 Task: Add a condition where "Hours since status category closed Is One hundred" in new tickets in your groups.
Action: Mouse moved to (91, 408)
Screenshot: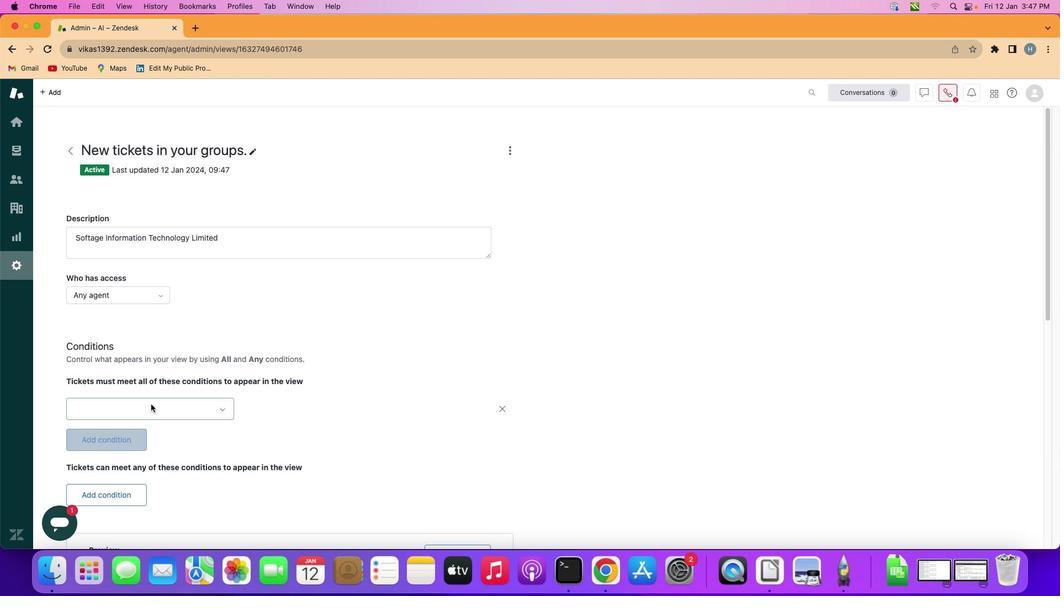 
Action: Mouse pressed left at (91, 408)
Screenshot: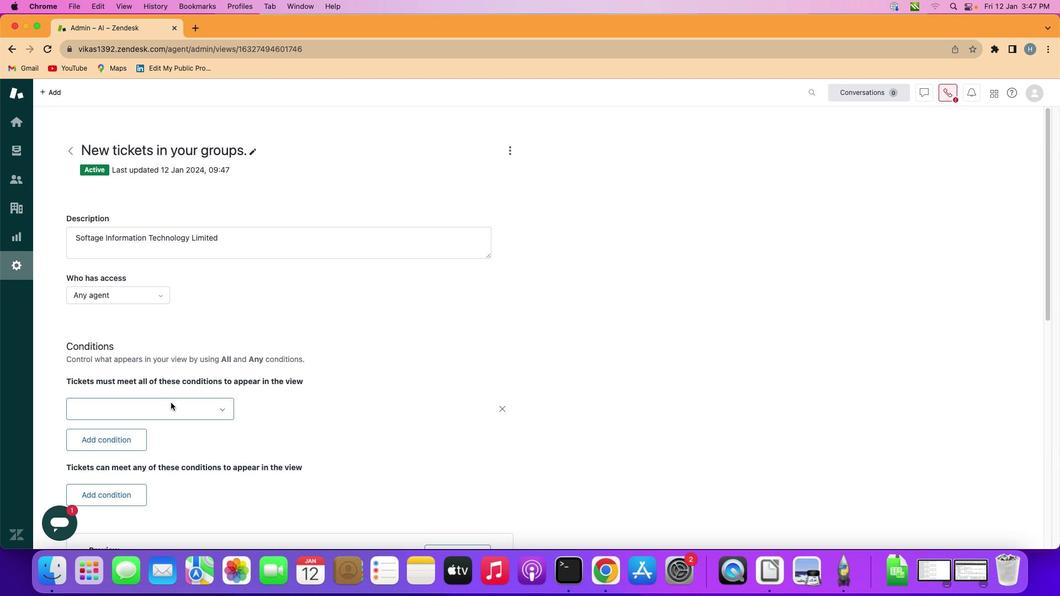 
Action: Mouse moved to (166, 398)
Screenshot: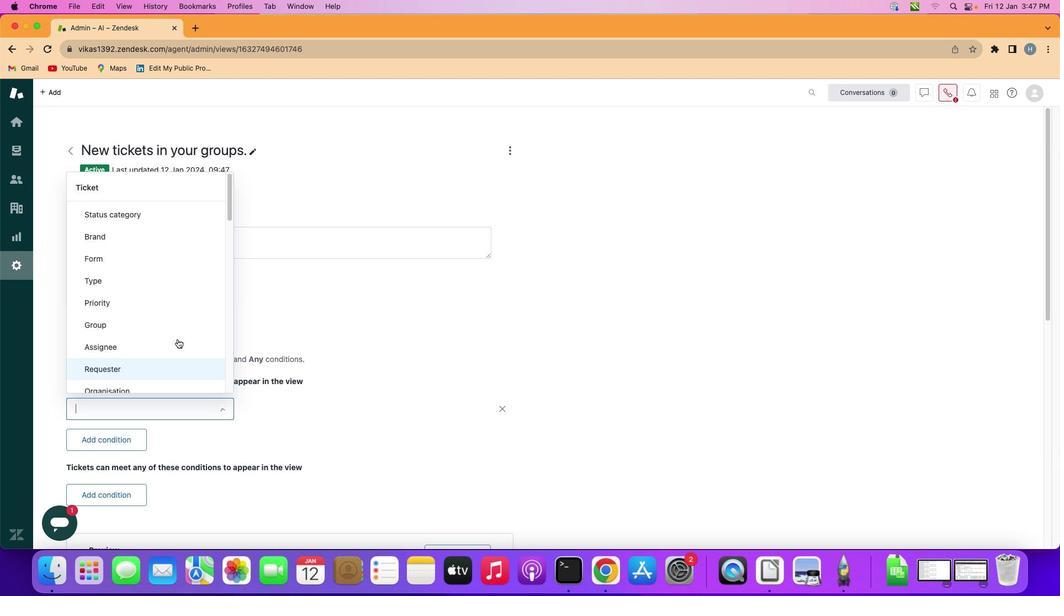 
Action: Mouse pressed left at (166, 398)
Screenshot: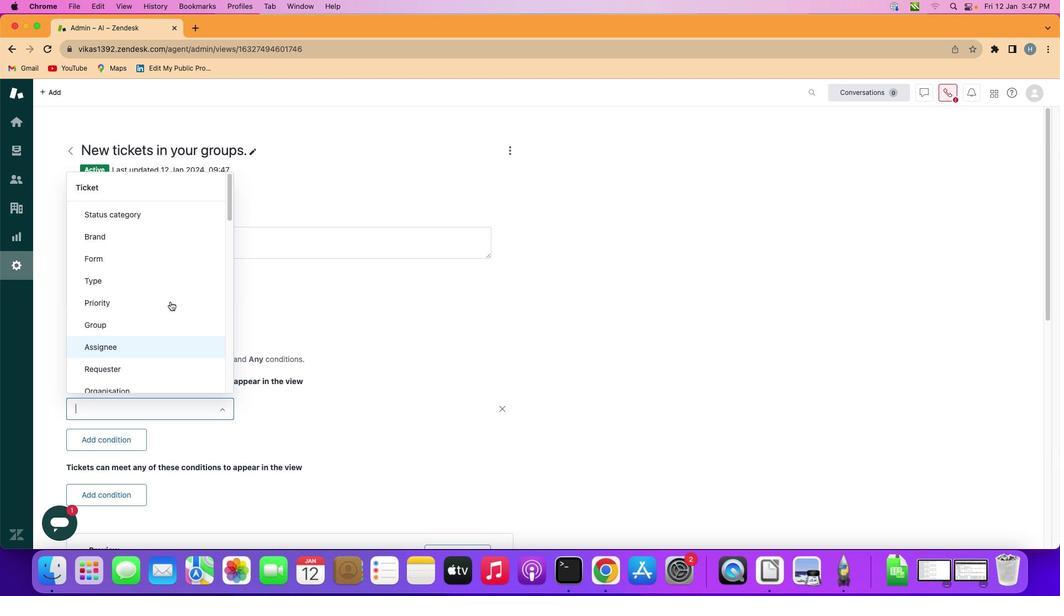
Action: Mouse moved to (152, 270)
Screenshot: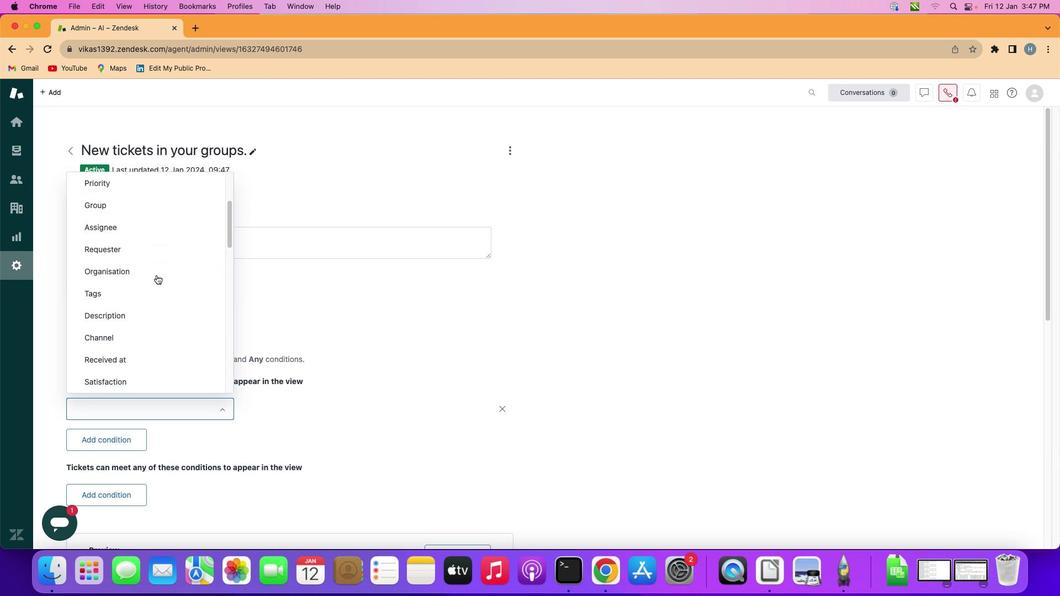 
Action: Mouse scrolled (152, 270) with delta (-3, -4)
Screenshot: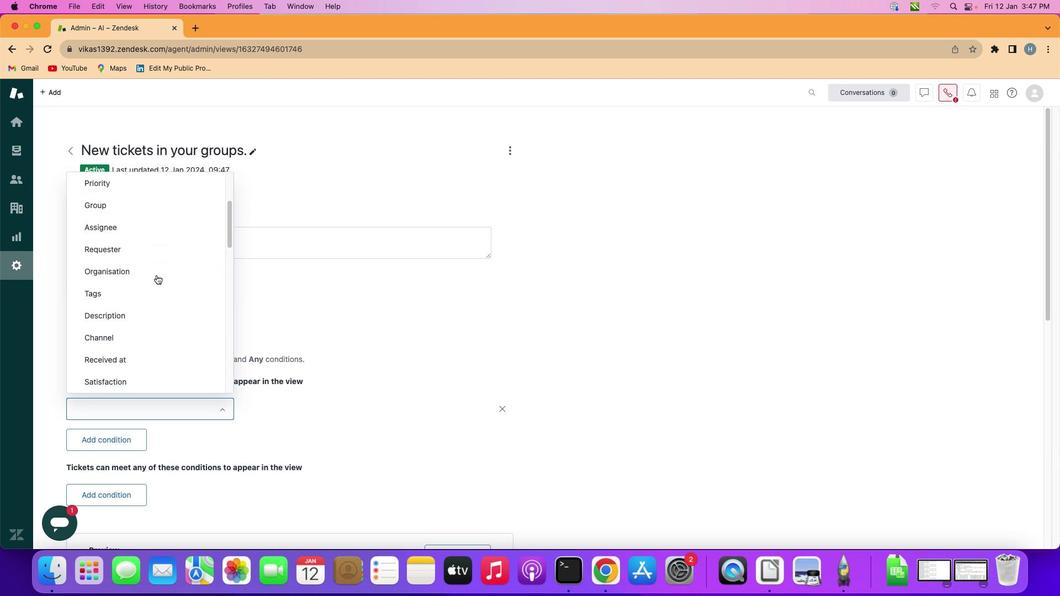 
Action: Mouse moved to (152, 270)
Screenshot: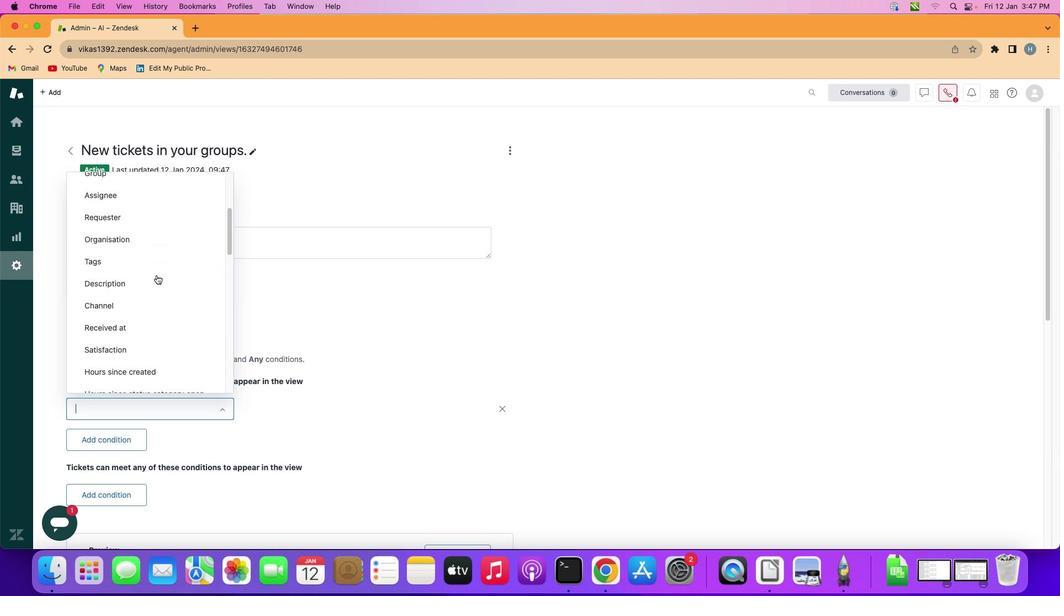 
Action: Mouse scrolled (152, 270) with delta (-3, -4)
Screenshot: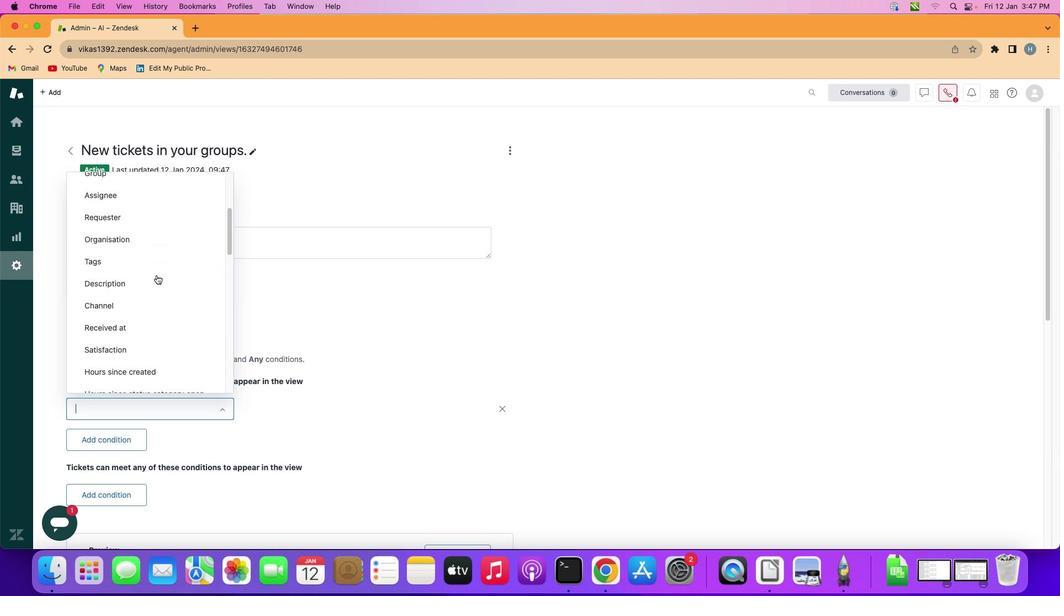 
Action: Mouse moved to (152, 271)
Screenshot: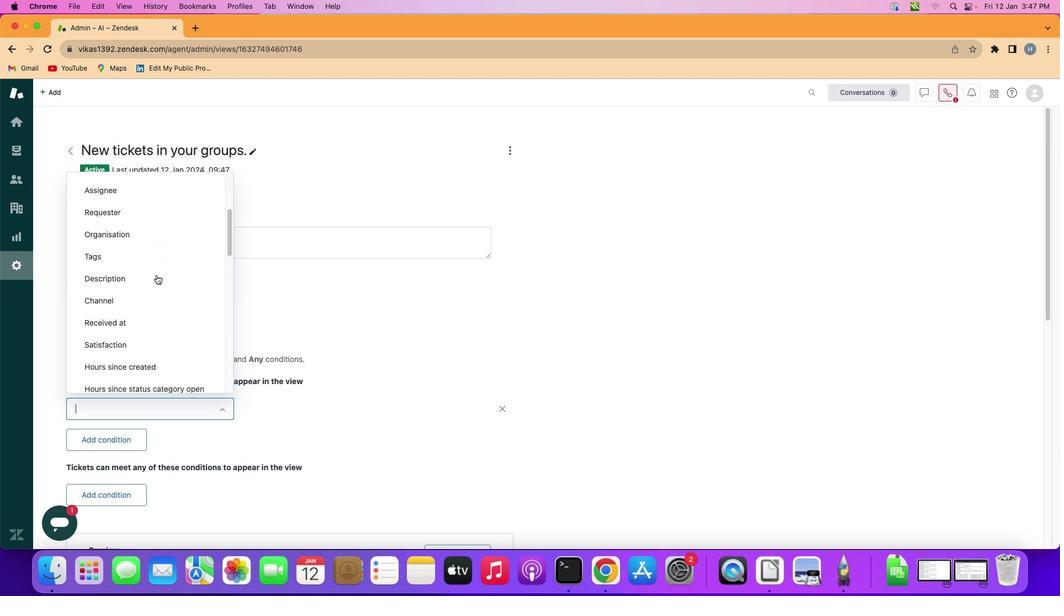 
Action: Mouse scrolled (152, 271) with delta (-3, -4)
Screenshot: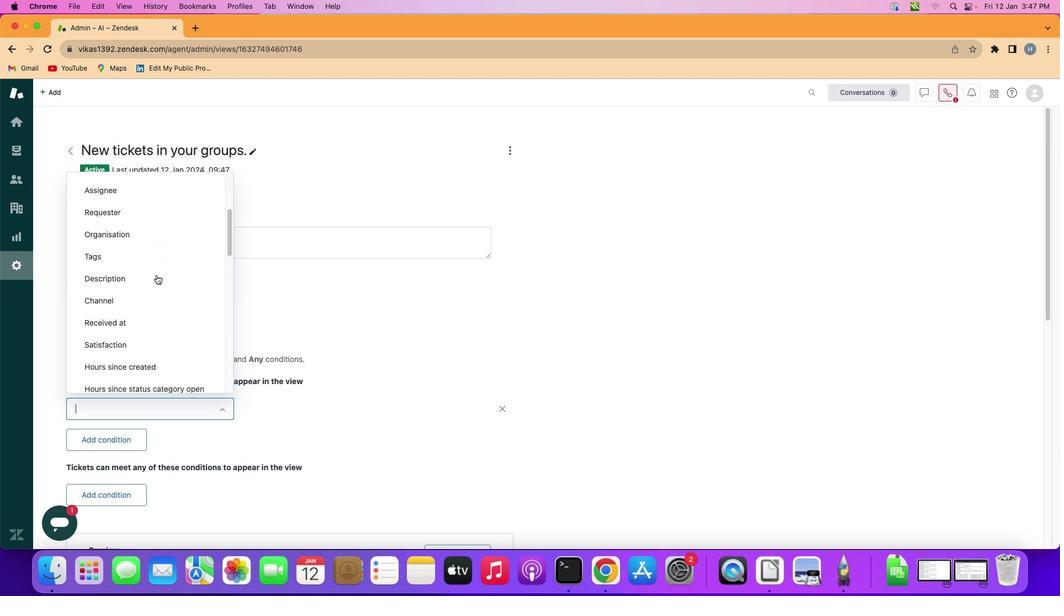 
Action: Mouse scrolled (152, 271) with delta (-3, -4)
Screenshot: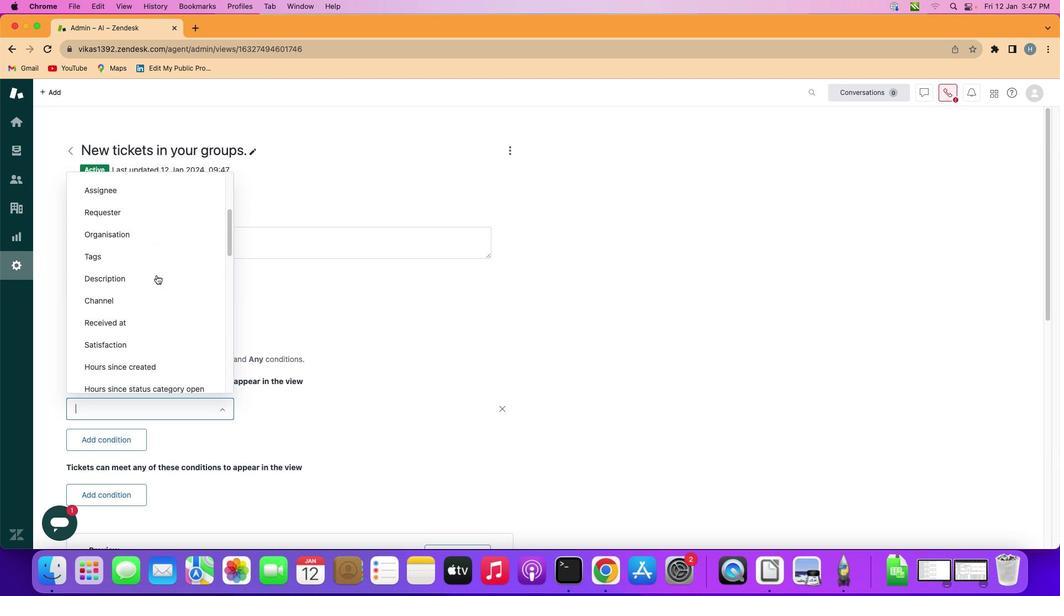 
Action: Mouse scrolled (152, 271) with delta (-3, -4)
Screenshot: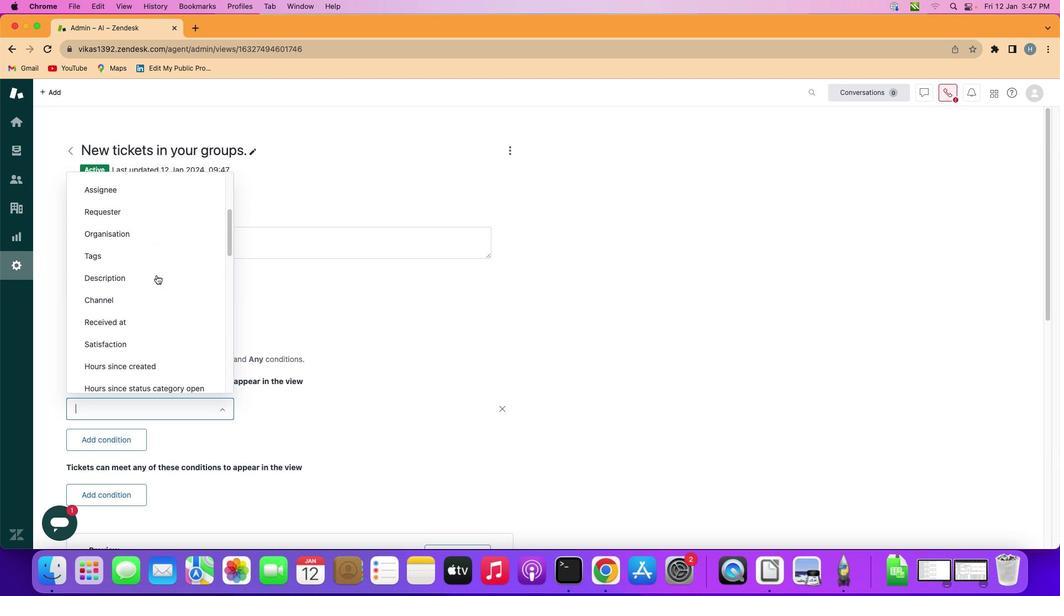 
Action: Mouse scrolled (152, 271) with delta (-3, -4)
Screenshot: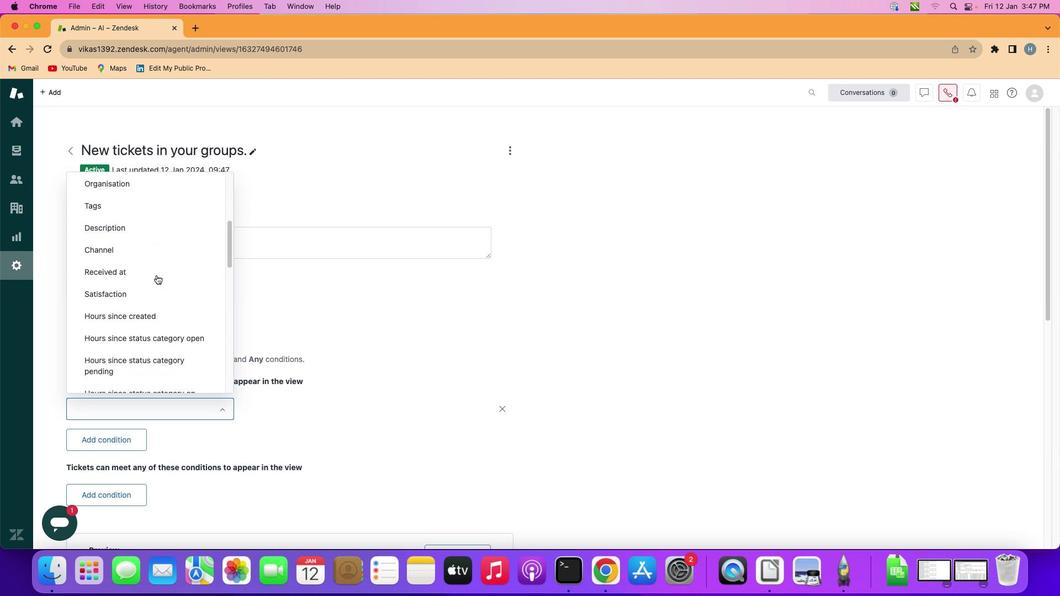 
Action: Mouse scrolled (152, 271) with delta (-3, -4)
Screenshot: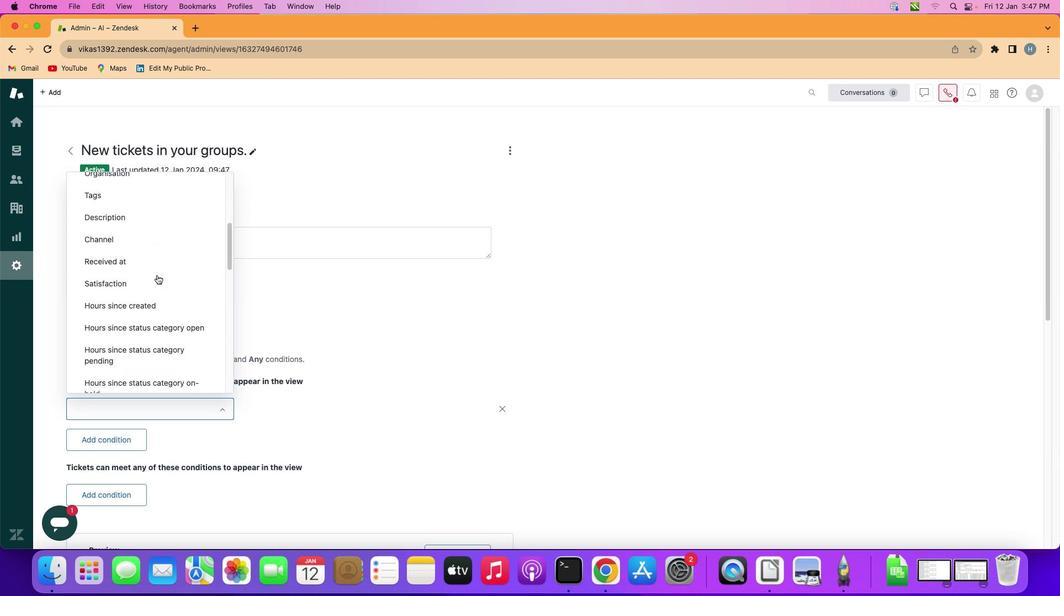 
Action: Mouse scrolled (152, 271) with delta (-3, -4)
Screenshot: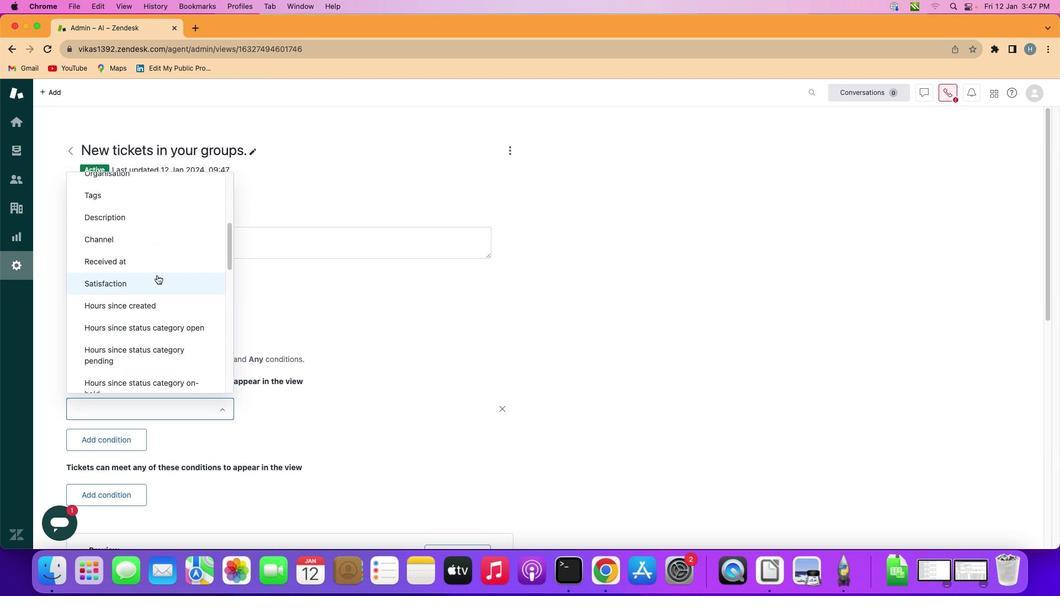 
Action: Mouse scrolled (152, 271) with delta (-3, -4)
Screenshot: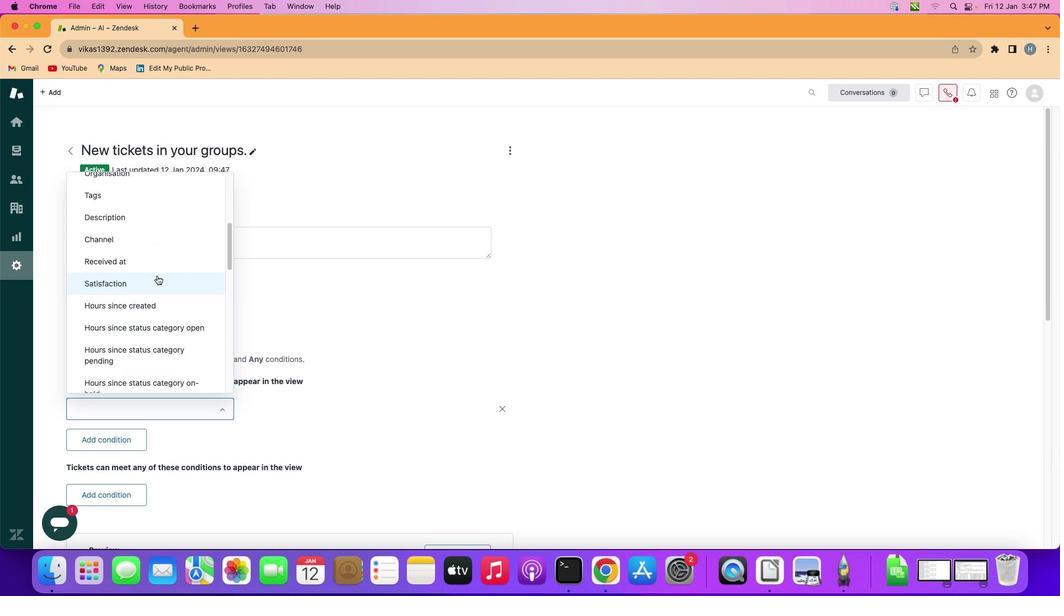 
Action: Mouse moved to (152, 271)
Screenshot: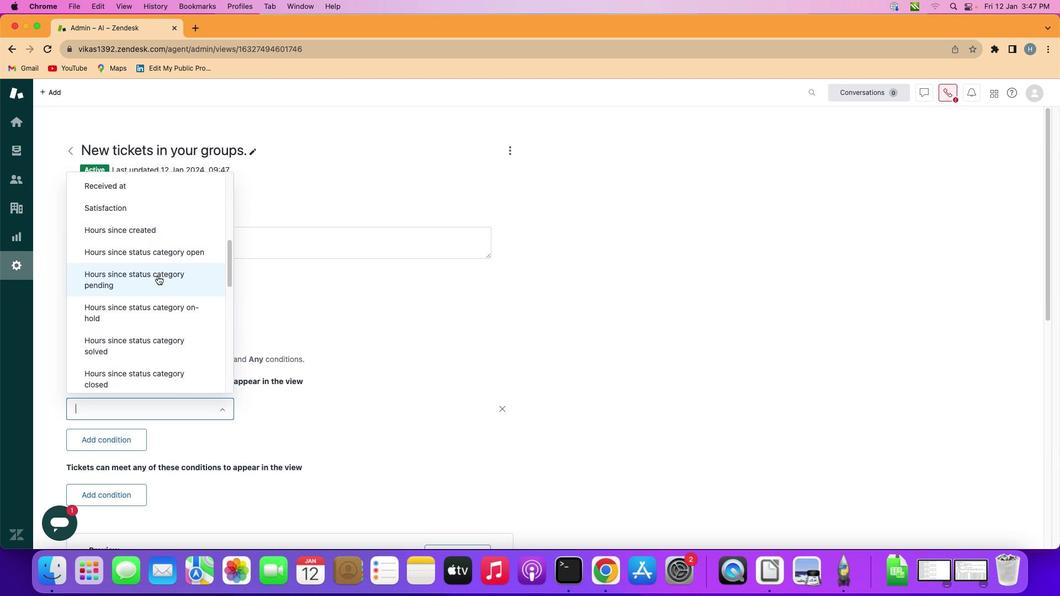 
Action: Mouse scrolled (152, 271) with delta (-3, -4)
Screenshot: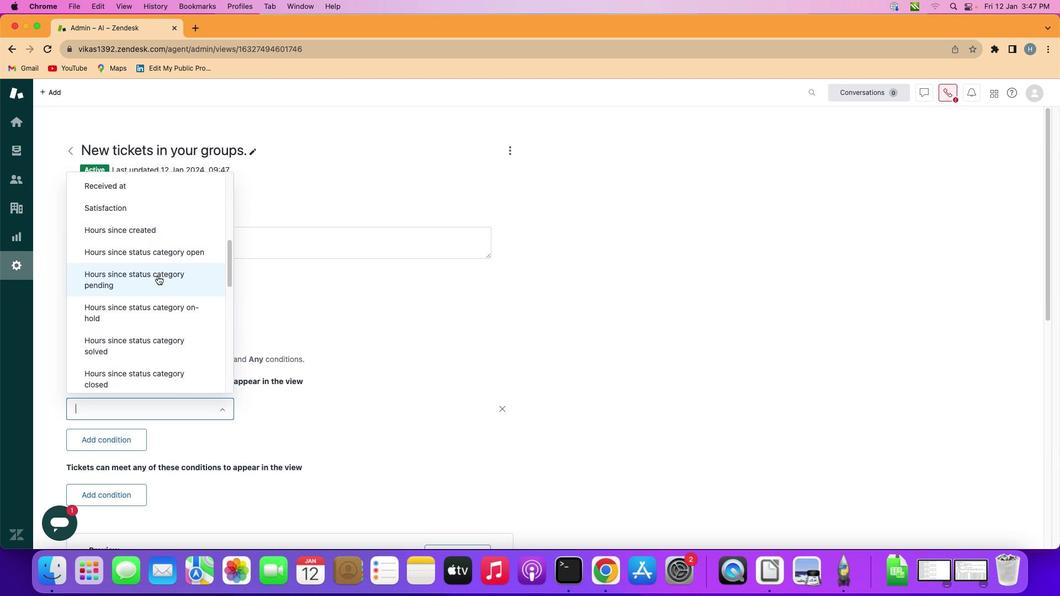 
Action: Mouse scrolled (152, 271) with delta (-3, -4)
Screenshot: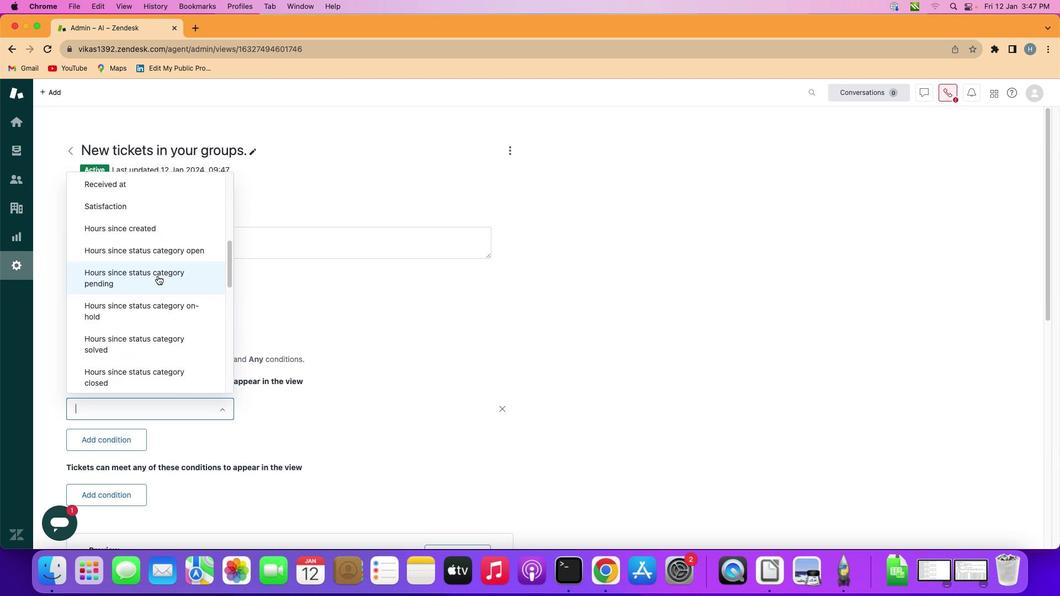 
Action: Mouse moved to (152, 271)
Screenshot: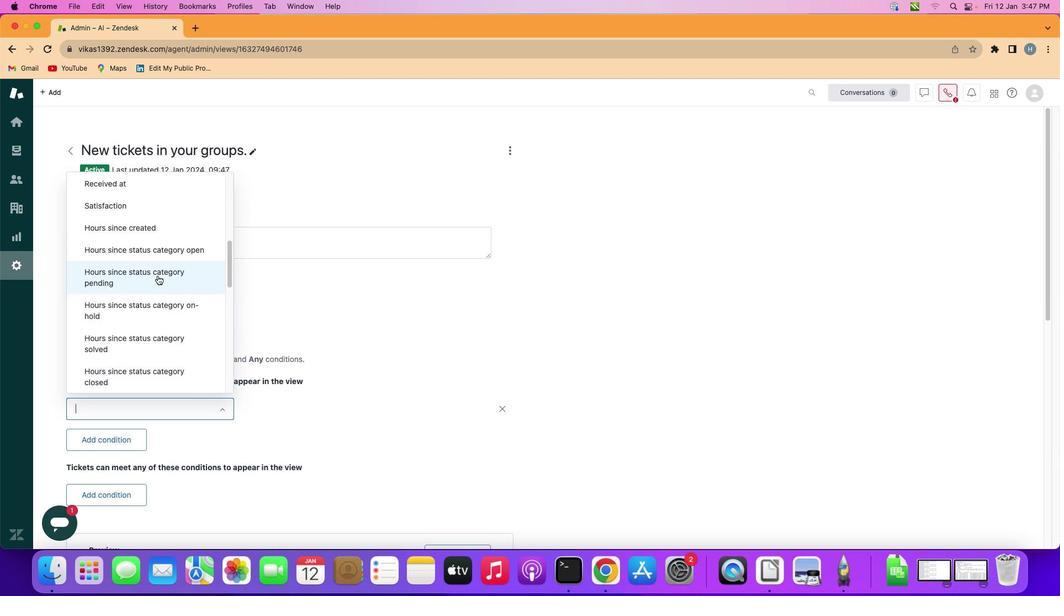 
Action: Mouse scrolled (152, 271) with delta (-3, -4)
Screenshot: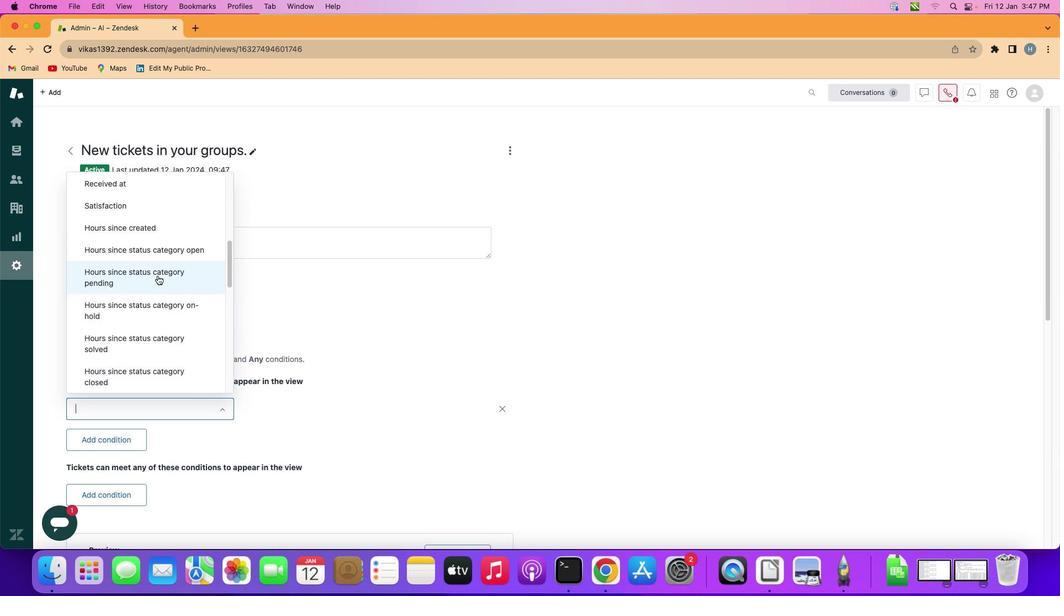 
Action: Mouse scrolled (152, 271) with delta (-3, -4)
Screenshot: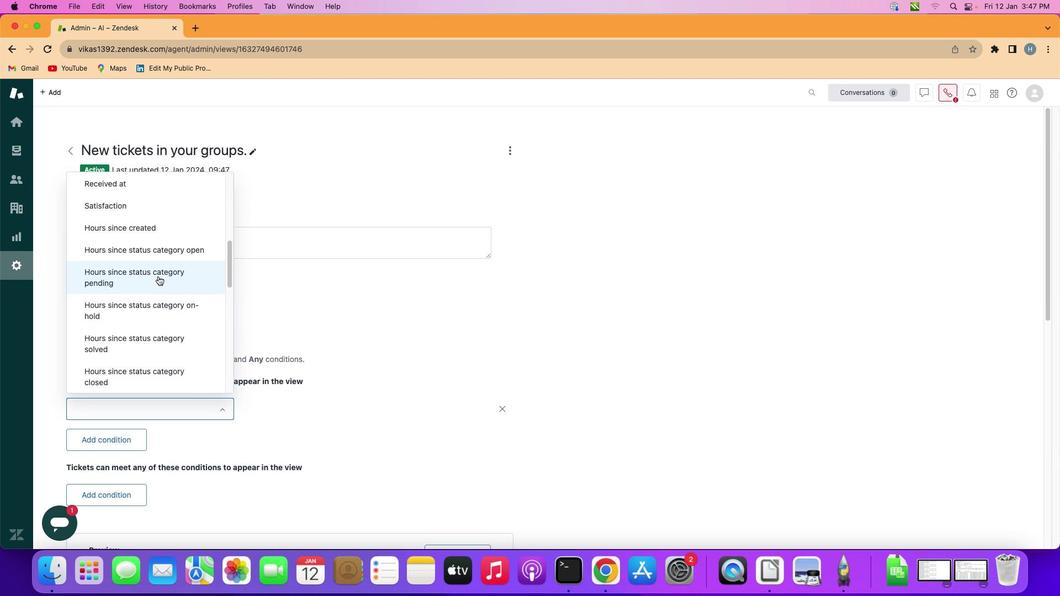 
Action: Mouse moved to (153, 271)
Screenshot: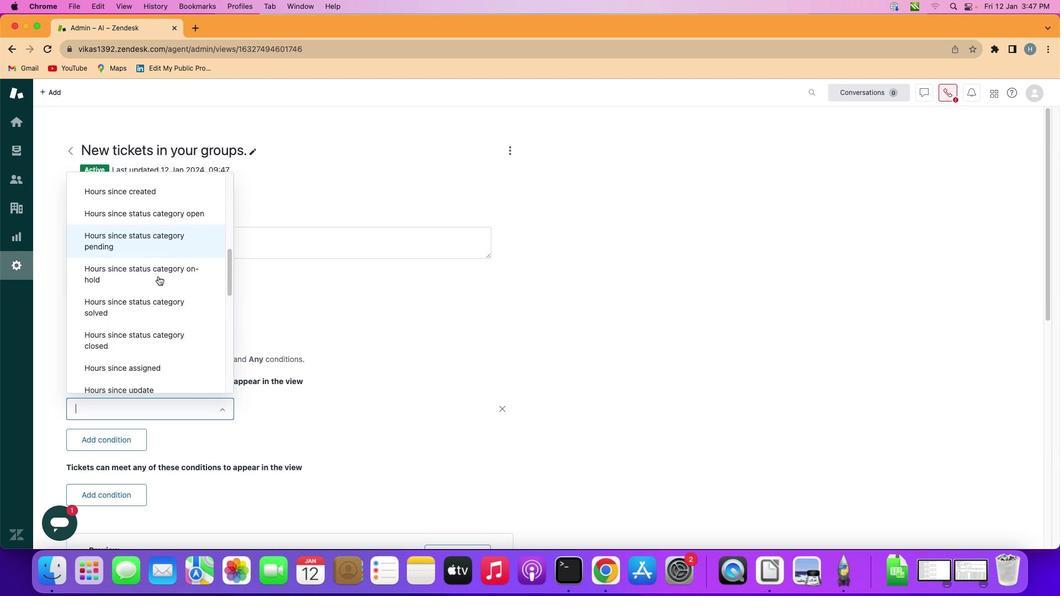 
Action: Mouse scrolled (153, 271) with delta (-3, -4)
Screenshot: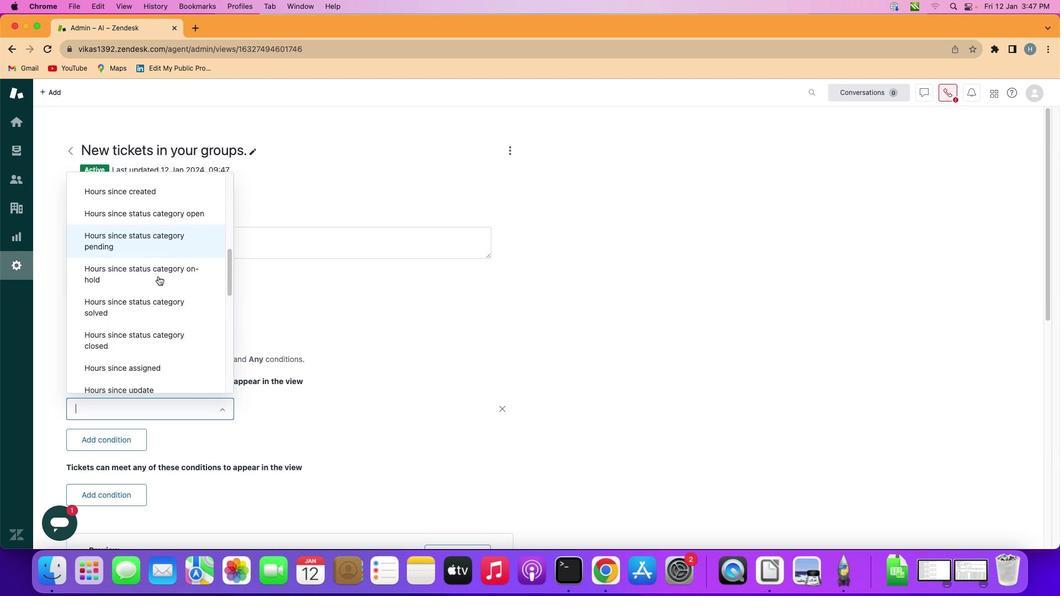 
Action: Mouse scrolled (153, 271) with delta (-3, -4)
Screenshot: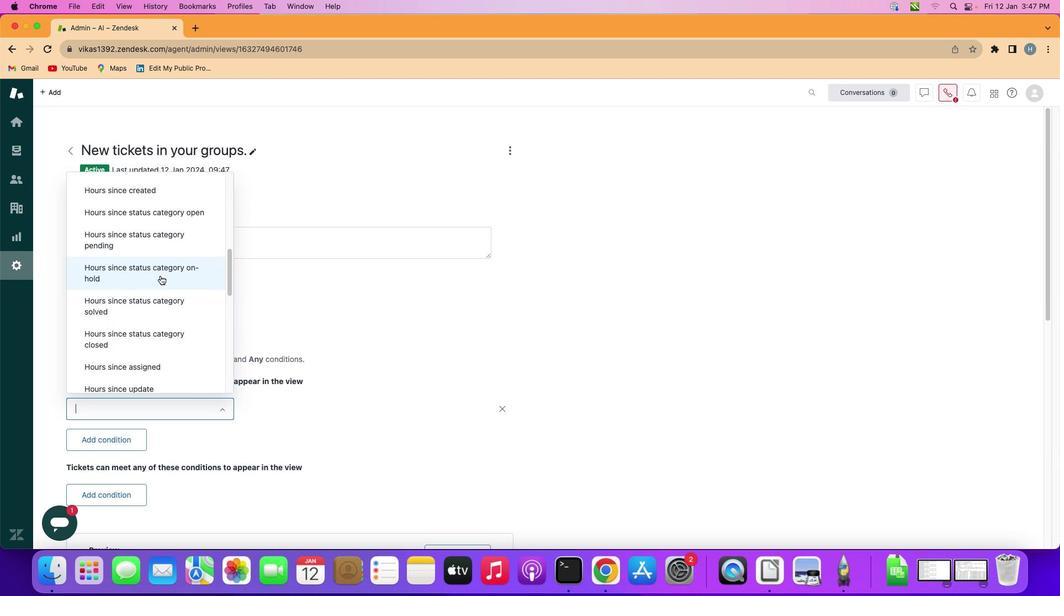 
Action: Mouse scrolled (153, 271) with delta (-3, -4)
Screenshot: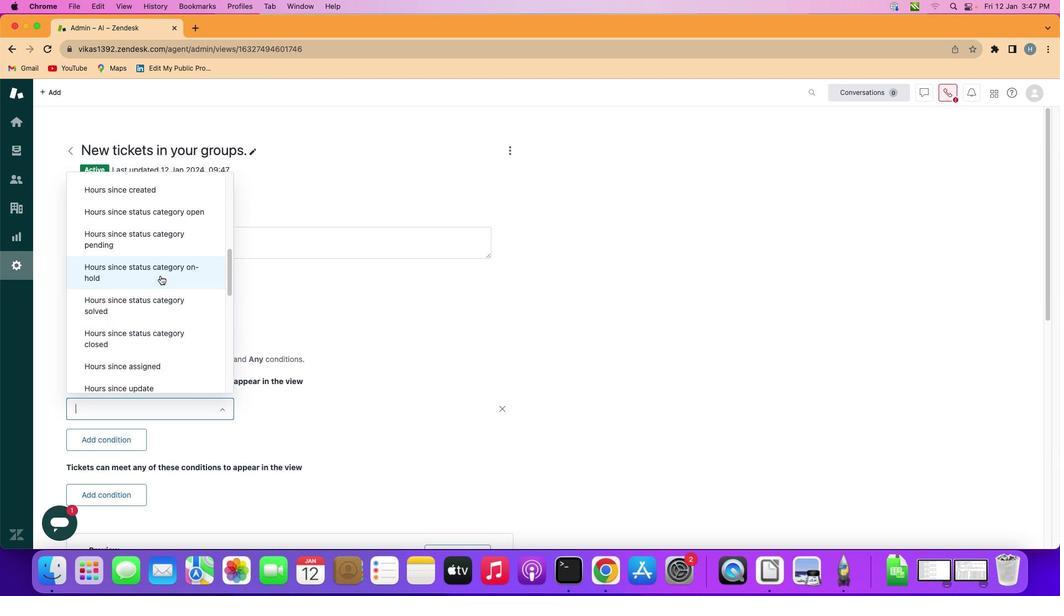 
Action: Mouse scrolled (153, 271) with delta (-3, -4)
Screenshot: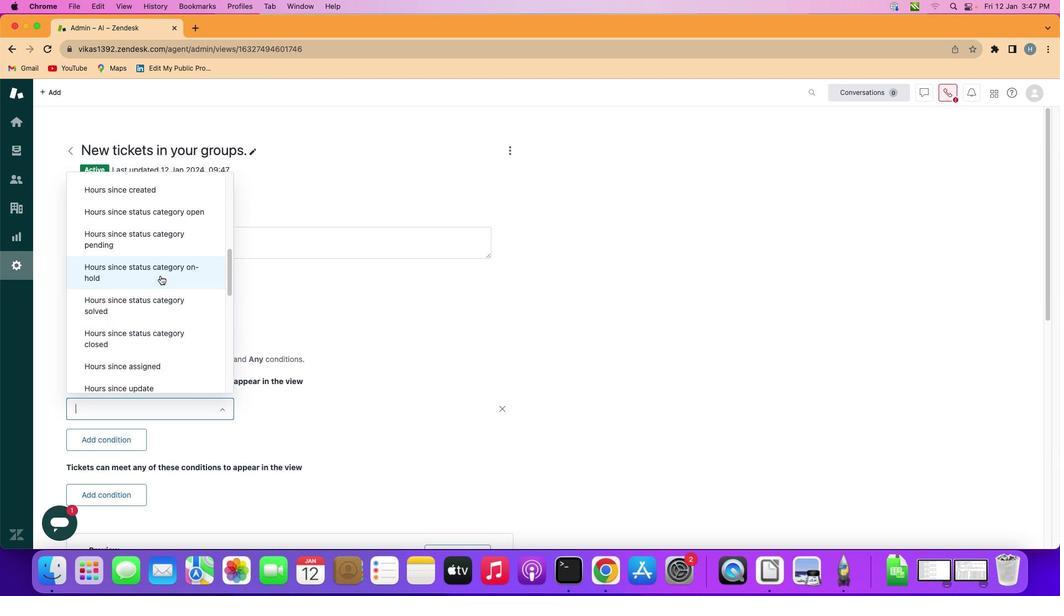 
Action: Mouse moved to (155, 271)
Screenshot: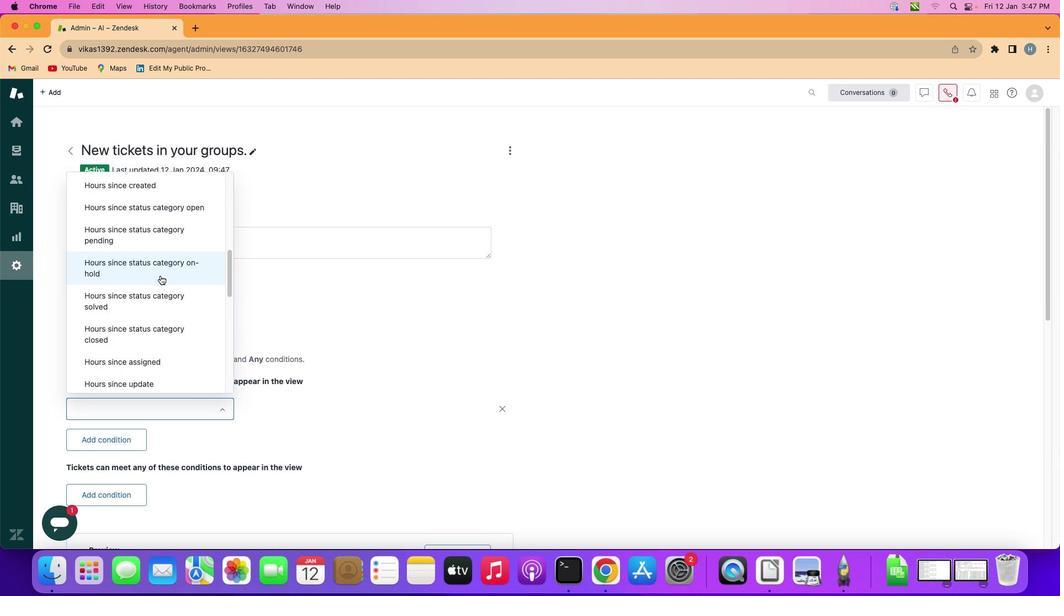 
Action: Mouse scrolled (155, 271) with delta (-3, -4)
Screenshot: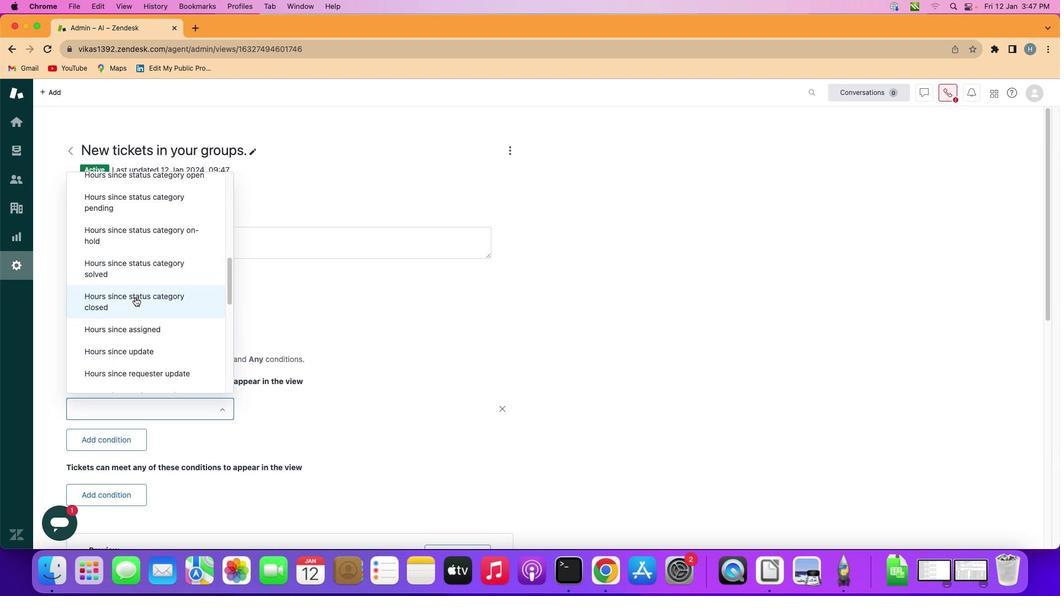 
Action: Mouse scrolled (155, 271) with delta (-3, -4)
Screenshot: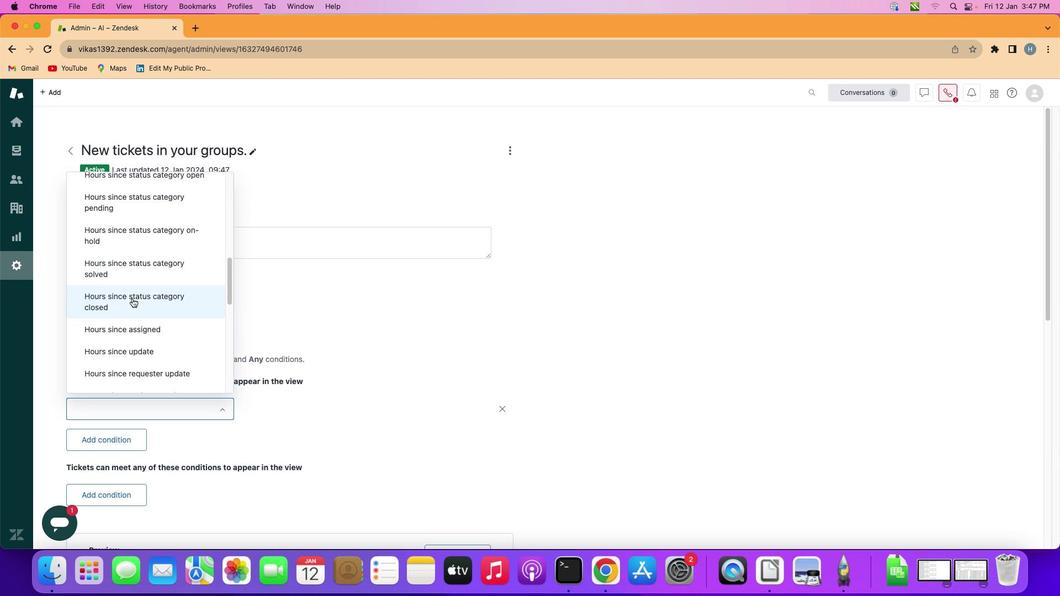 
Action: Mouse moved to (156, 271)
Screenshot: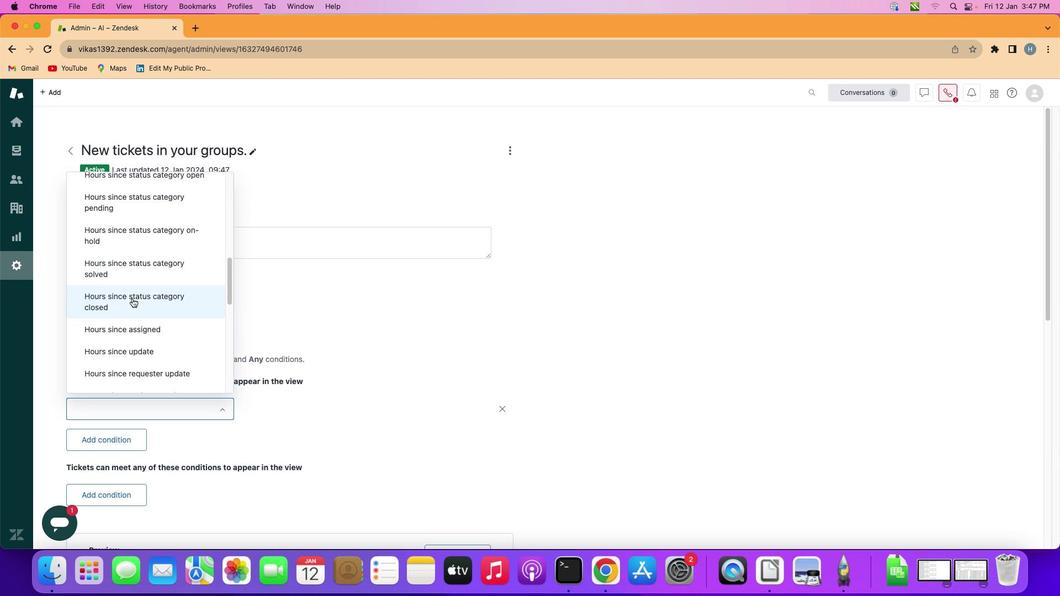 
Action: Mouse scrolled (156, 271) with delta (-3, -4)
Screenshot: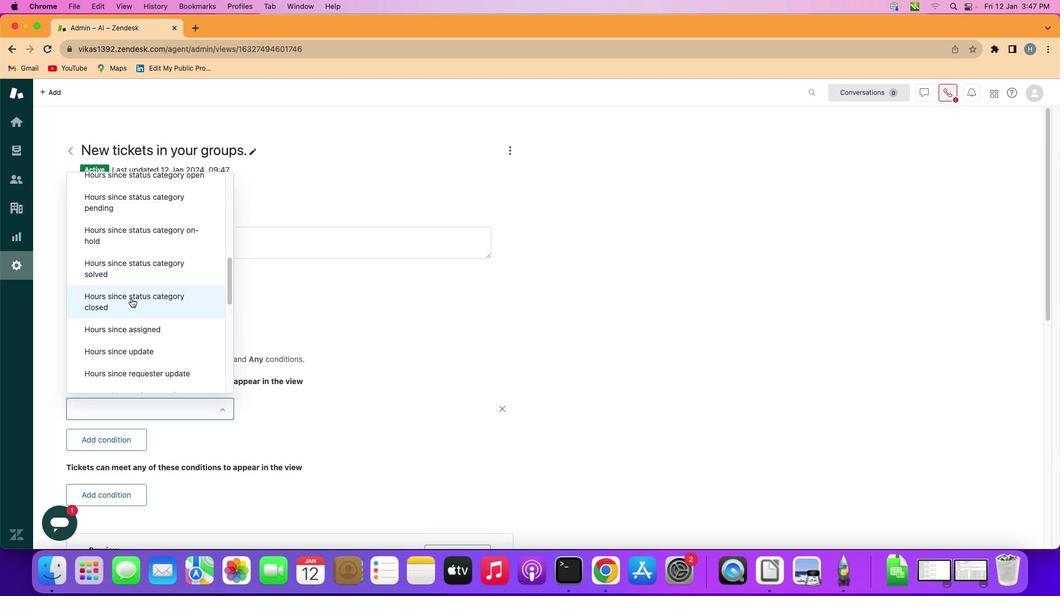 
Action: Mouse moved to (126, 293)
Screenshot: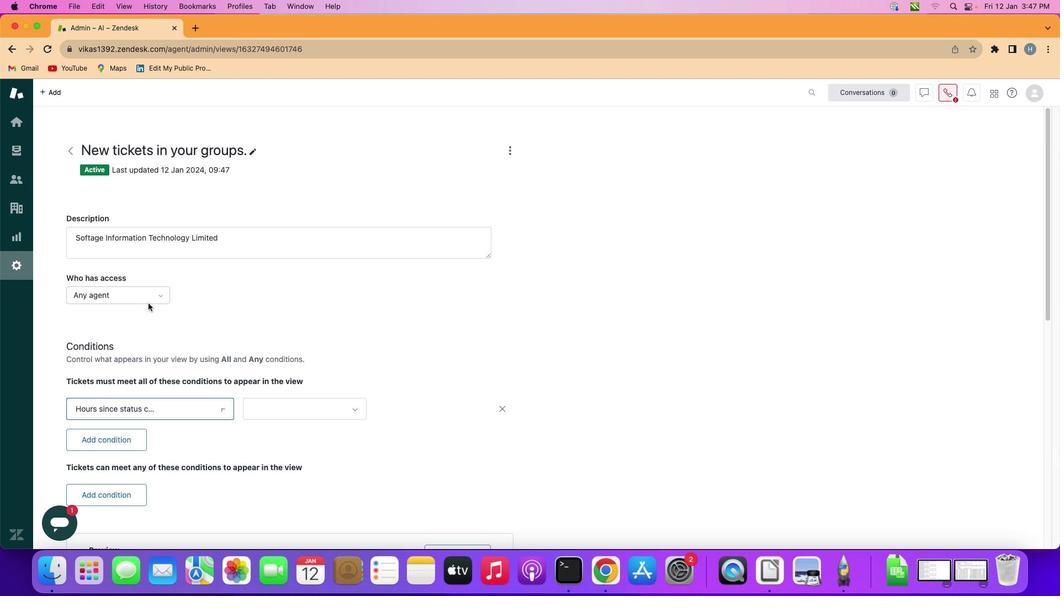
Action: Mouse pressed left at (126, 293)
Screenshot: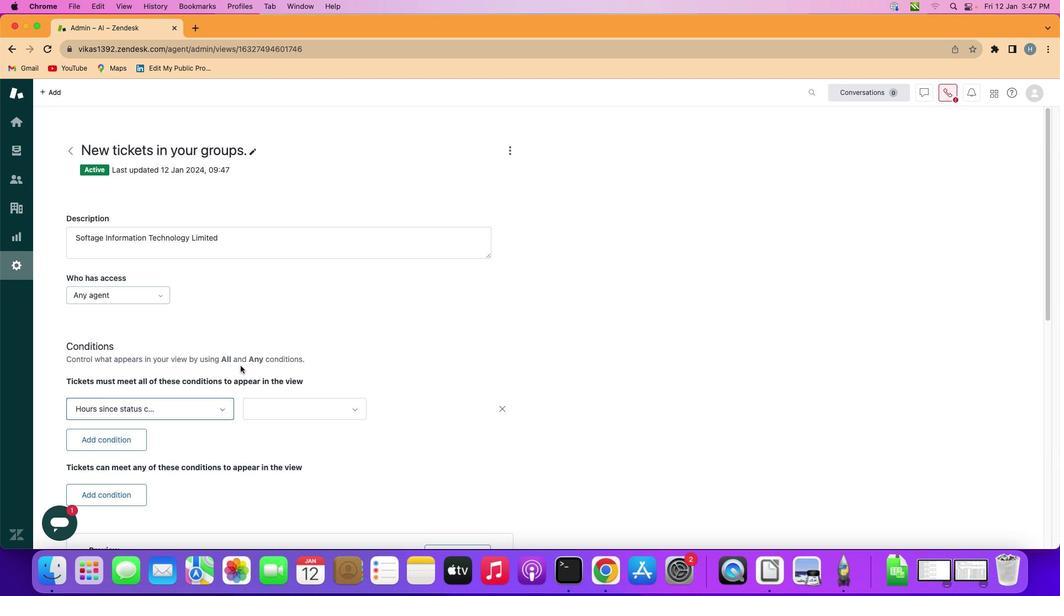
Action: Mouse moved to (282, 404)
Screenshot: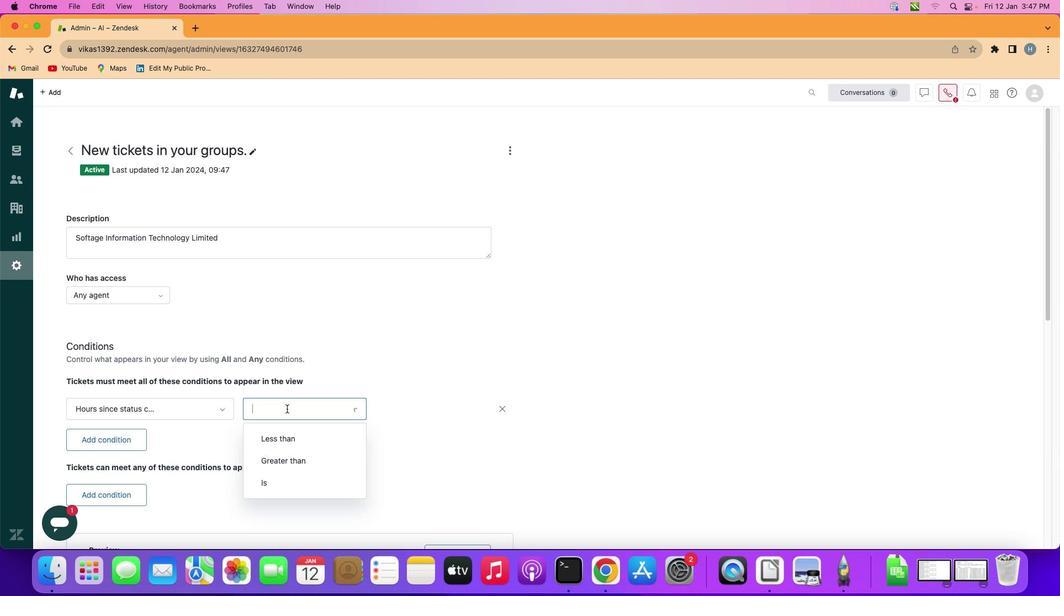 
Action: Mouse pressed left at (282, 404)
Screenshot: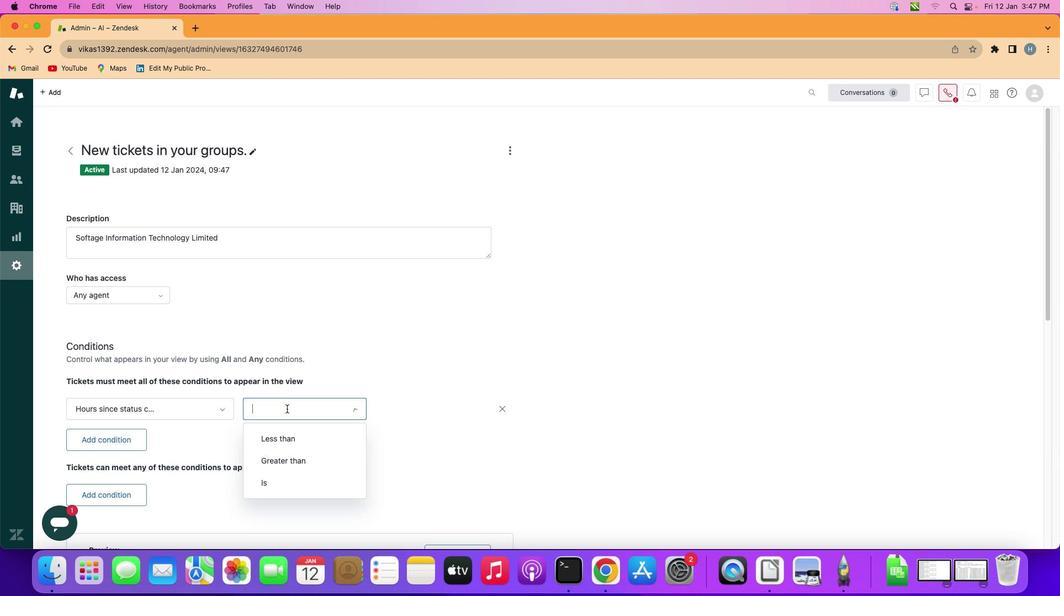 
Action: Mouse moved to (289, 480)
Screenshot: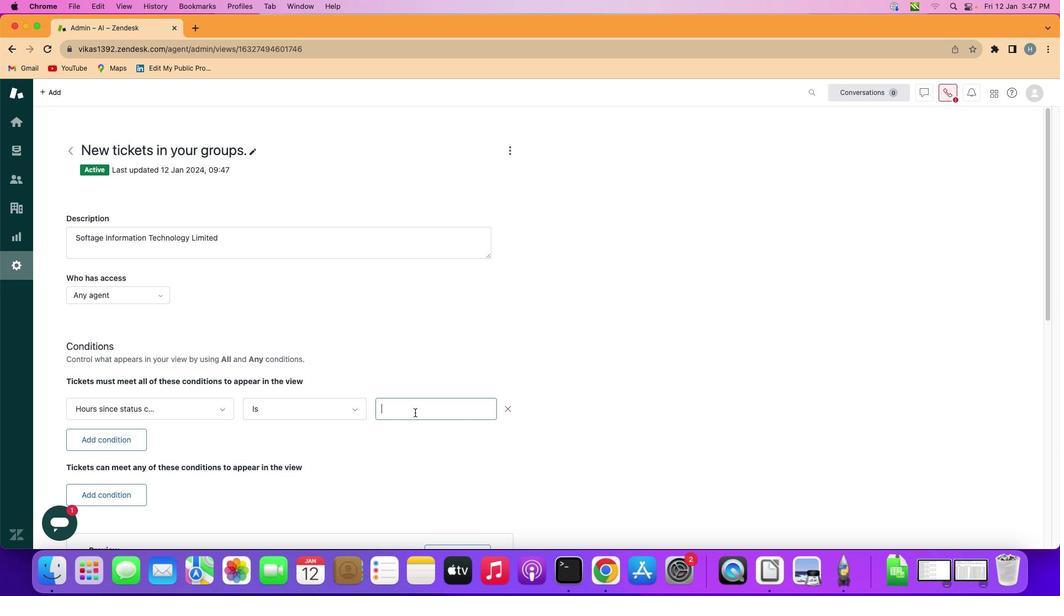 
Action: Mouse pressed left at (289, 480)
Screenshot: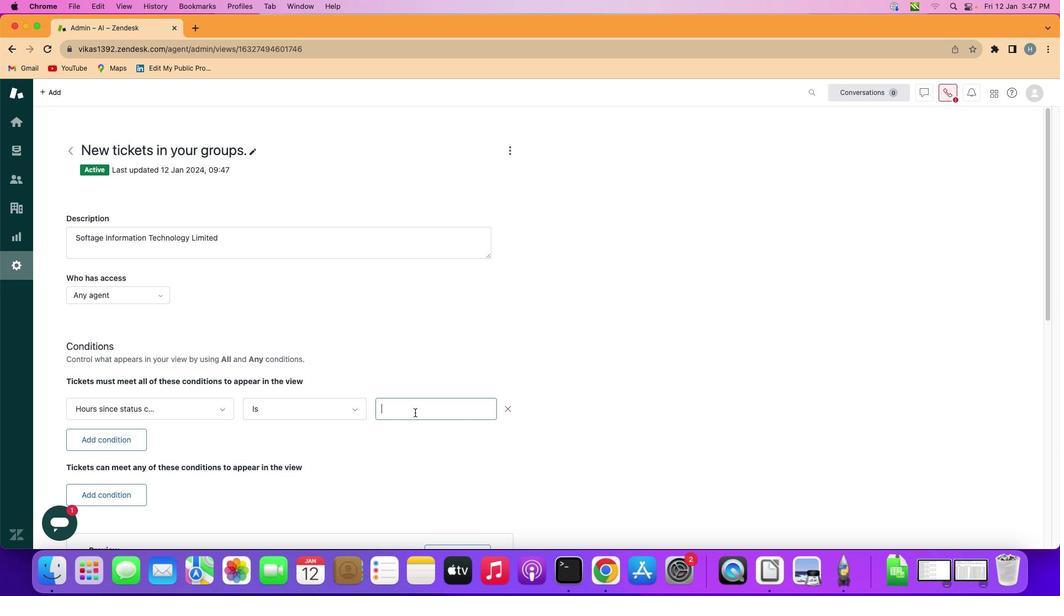 
Action: Mouse moved to (410, 408)
Screenshot: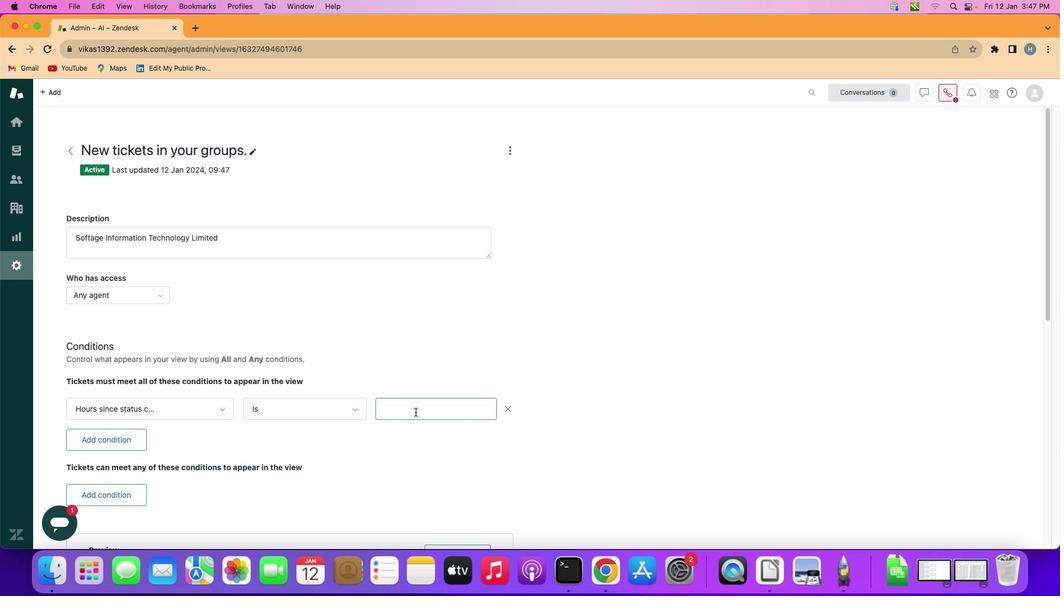 
Action: Mouse pressed left at (410, 408)
Screenshot: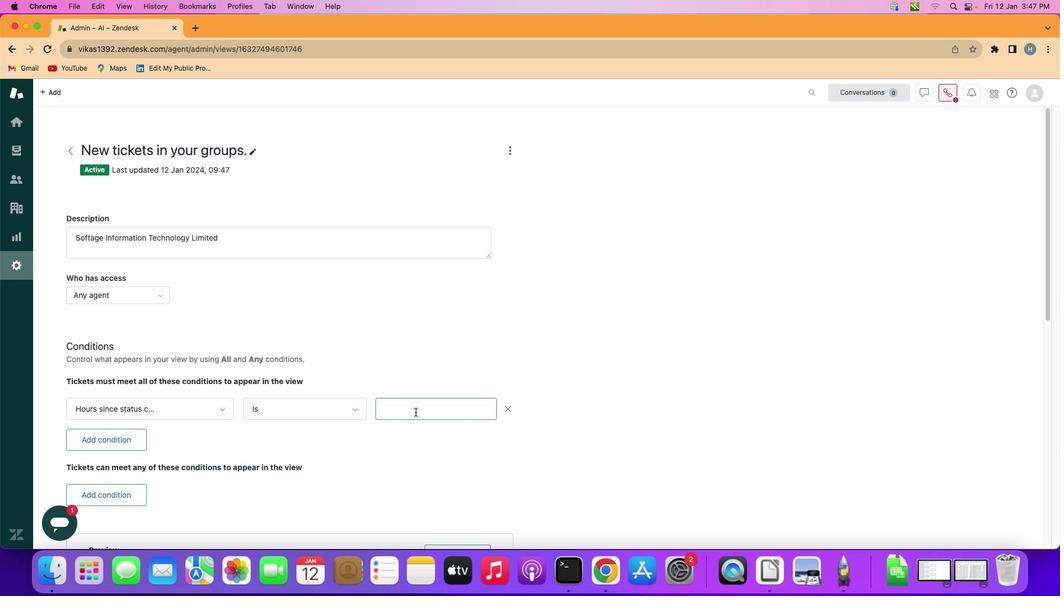 
Action: Mouse moved to (410, 407)
Screenshot: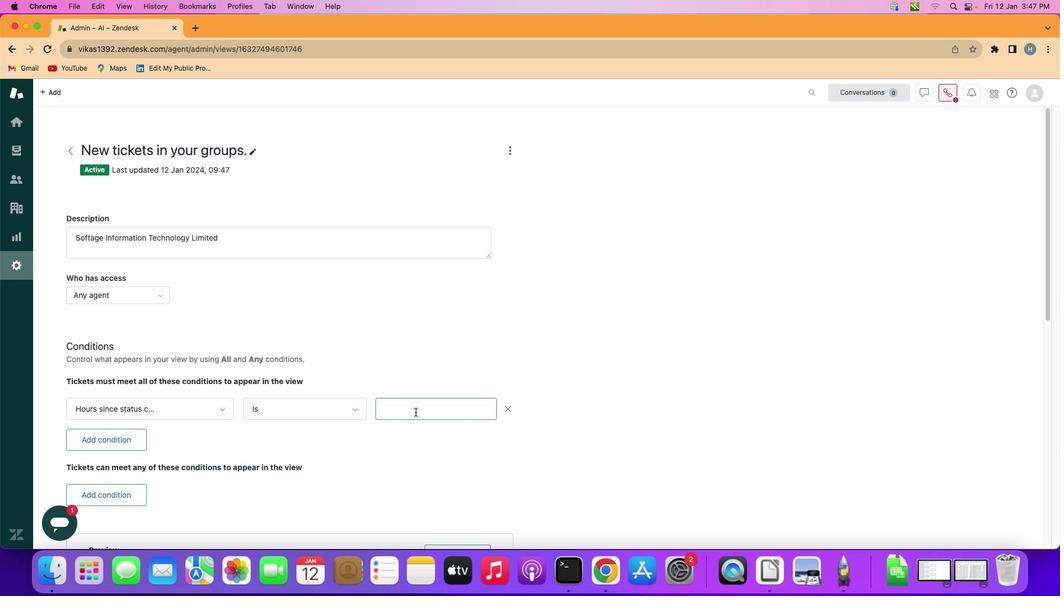 
Action: Key pressed Key.shift'O''n''e'Key.space'h''u''n''d''r''e''d'
Screenshot: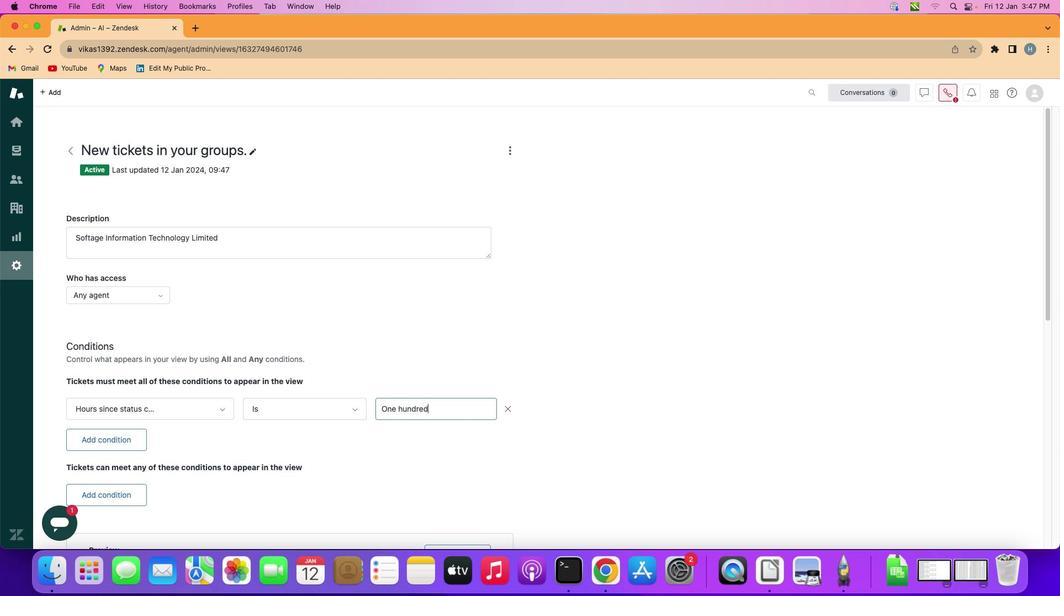 
Action: Mouse moved to (436, 426)
Screenshot: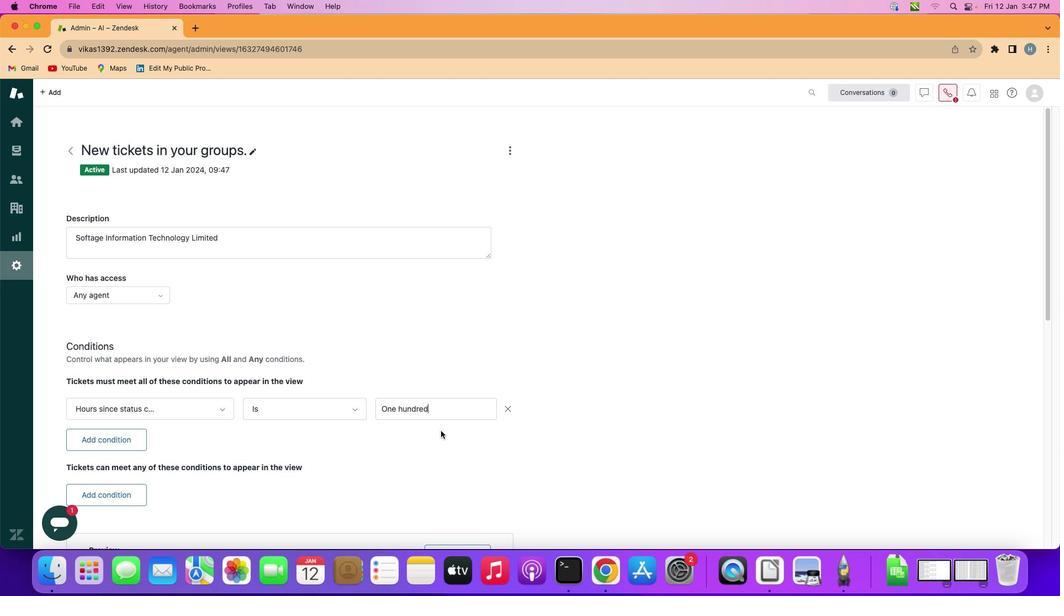 
